 Task: Sort the products in the category "Cereal" by unit price (high first).
Action: Mouse moved to (721, 249)
Screenshot: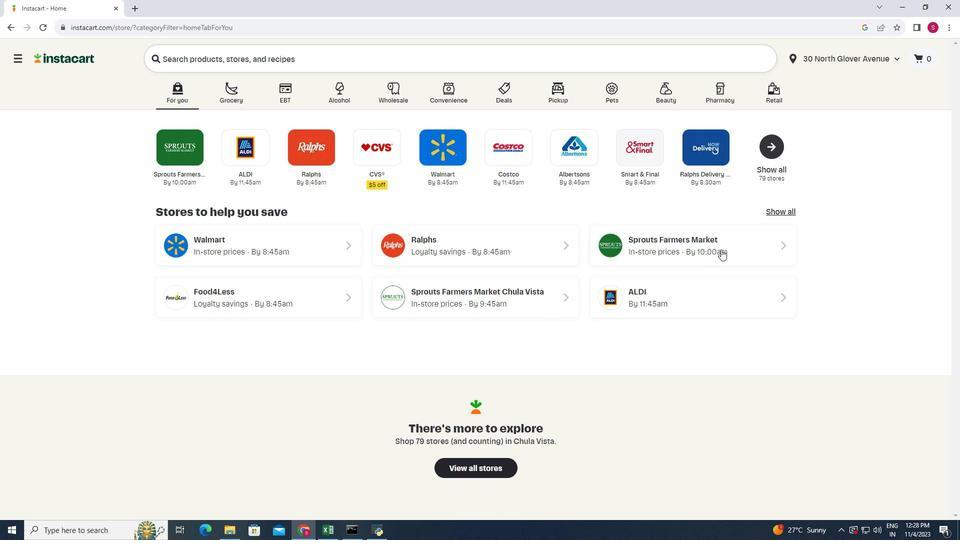 
Action: Mouse pressed left at (721, 249)
Screenshot: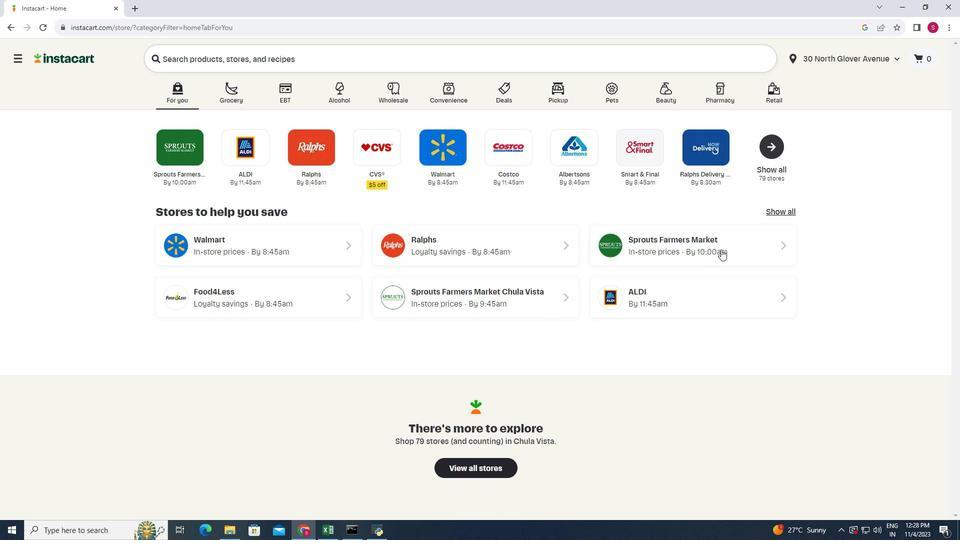 
Action: Mouse moved to (77, 351)
Screenshot: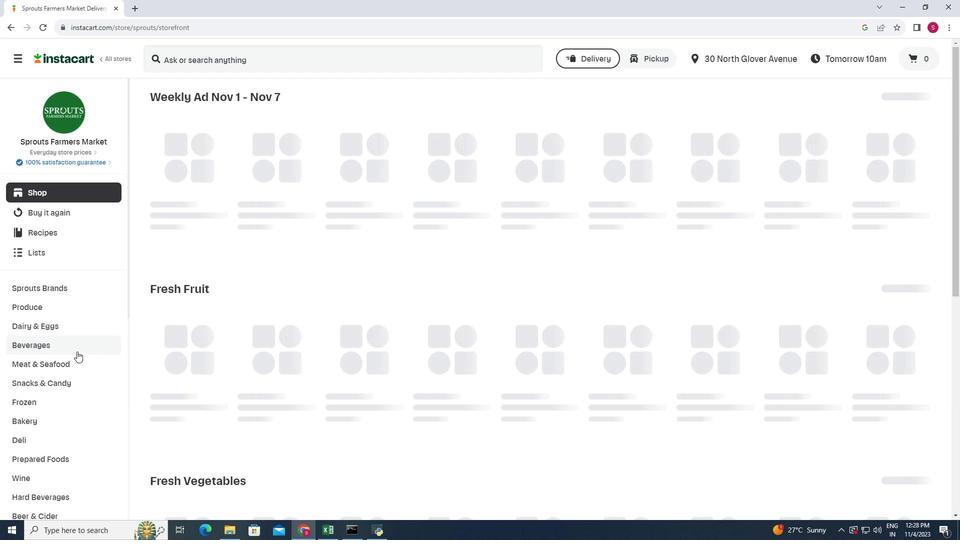 
Action: Mouse scrolled (77, 351) with delta (0, 0)
Screenshot: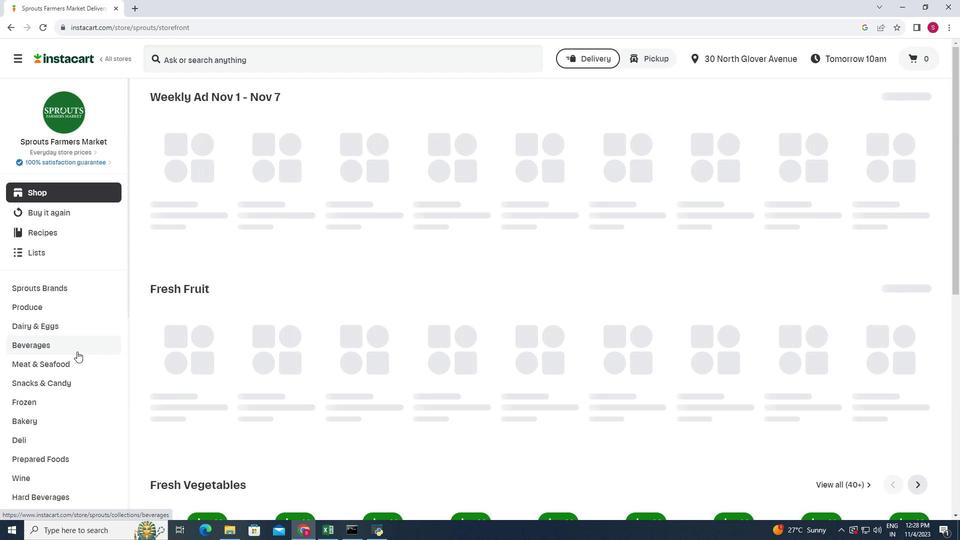 
Action: Mouse scrolled (77, 351) with delta (0, 0)
Screenshot: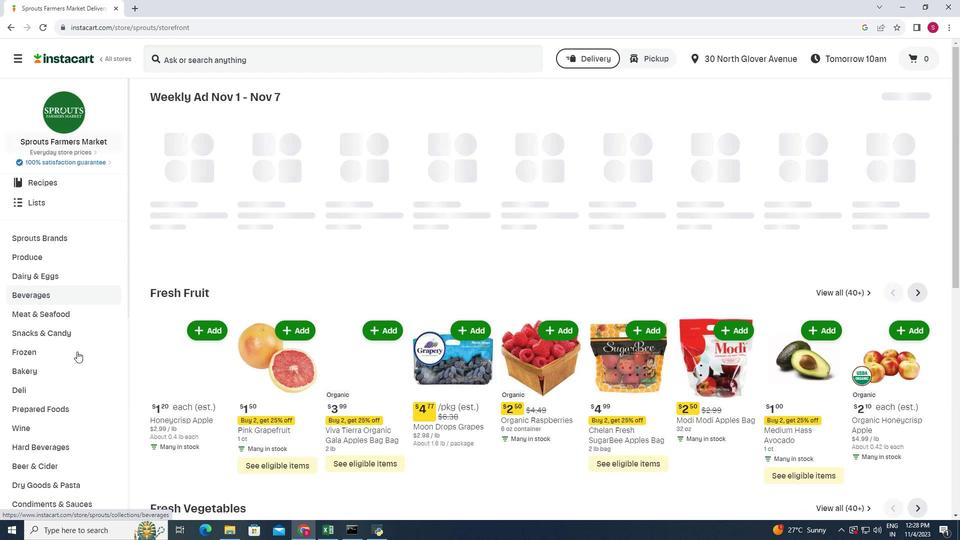 
Action: Mouse scrolled (77, 351) with delta (0, 0)
Screenshot: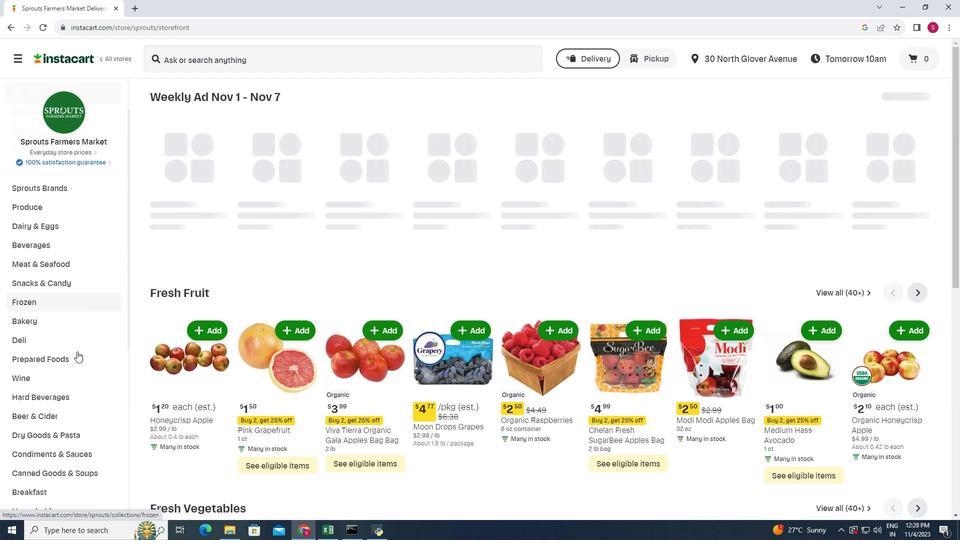 
Action: Mouse moved to (57, 437)
Screenshot: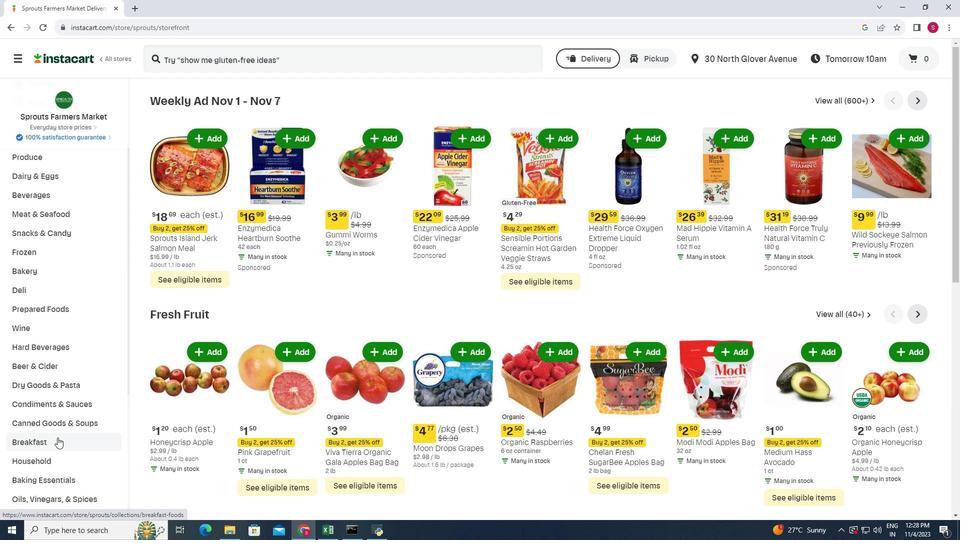 
Action: Mouse pressed left at (57, 437)
Screenshot: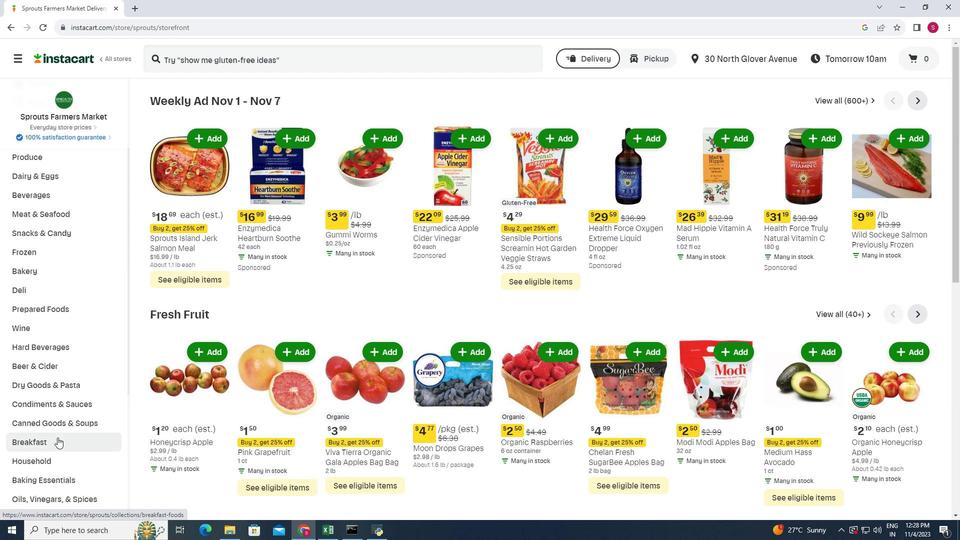 
Action: Mouse moved to (731, 126)
Screenshot: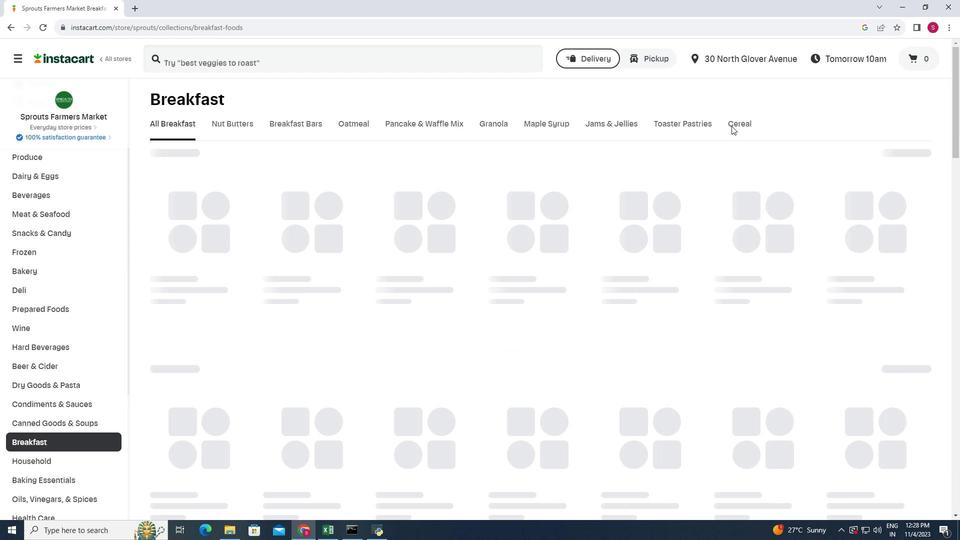 
Action: Mouse pressed left at (731, 126)
Screenshot: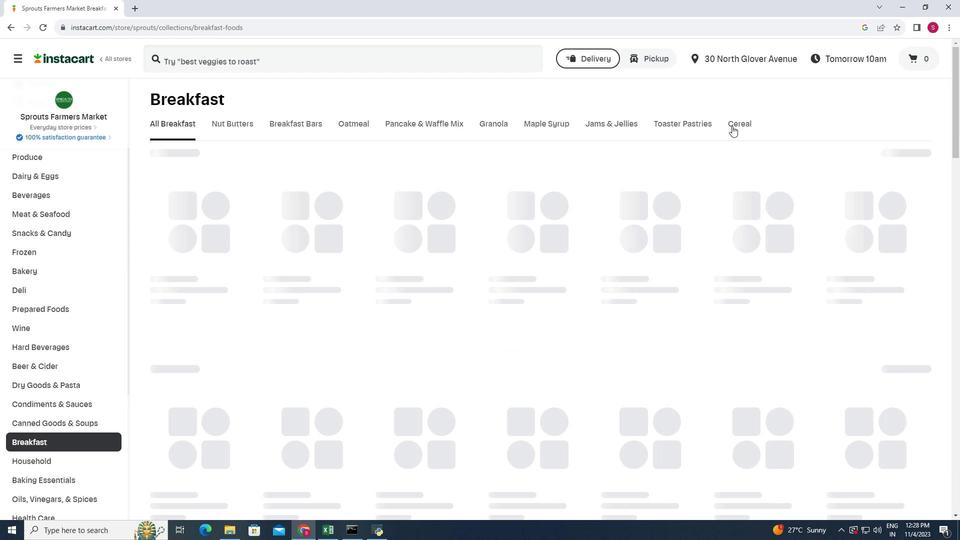 
Action: Mouse moved to (920, 155)
Screenshot: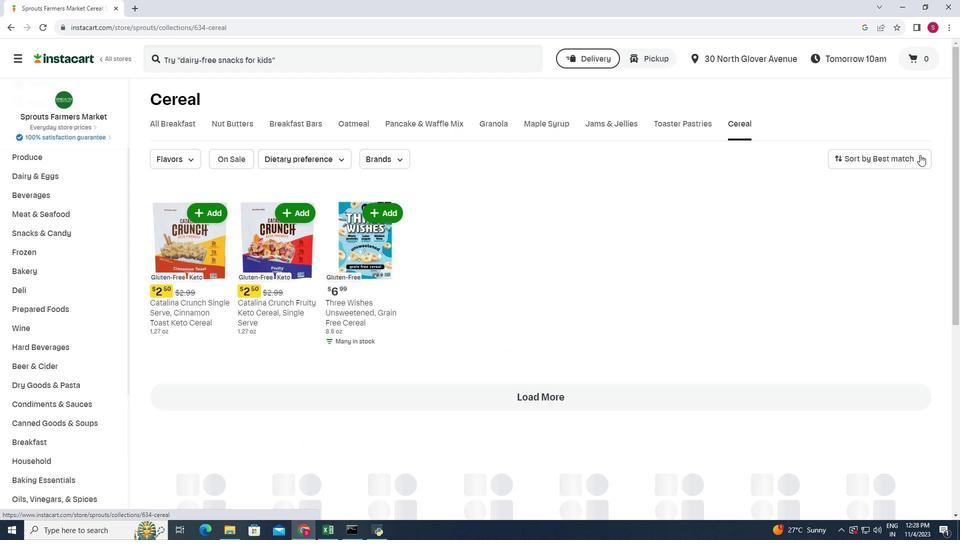 
Action: Mouse pressed left at (920, 155)
Screenshot: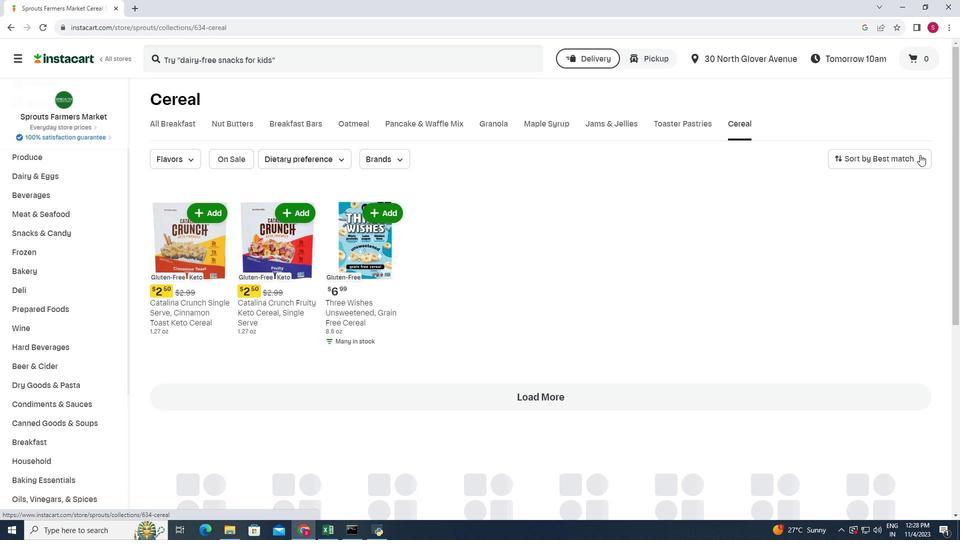 
Action: Mouse moved to (875, 277)
Screenshot: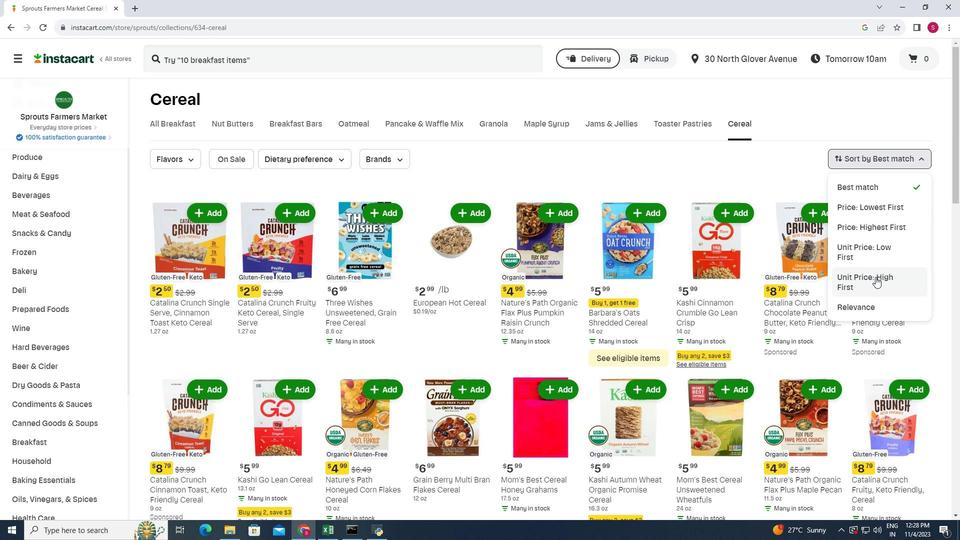 
Action: Mouse pressed left at (875, 277)
Screenshot: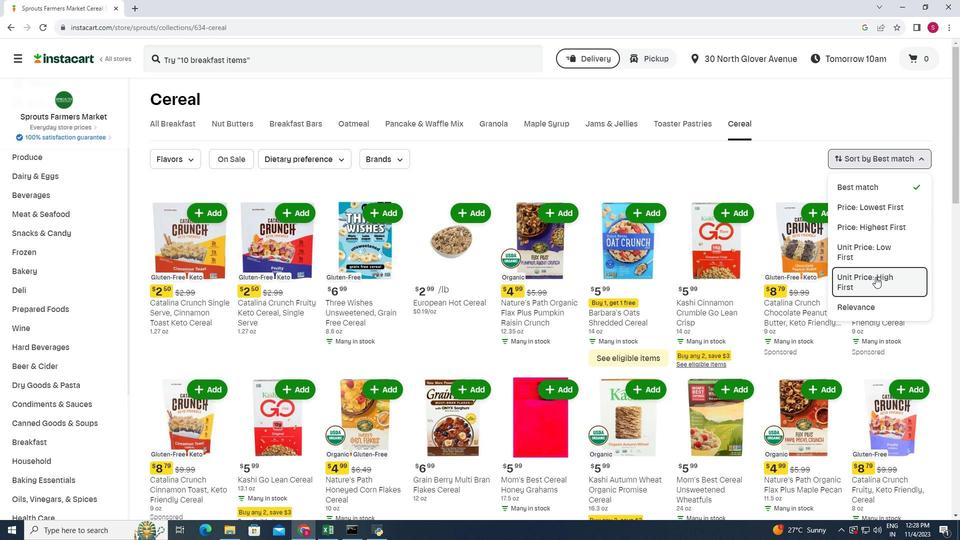 
Action: Mouse moved to (551, 180)
Screenshot: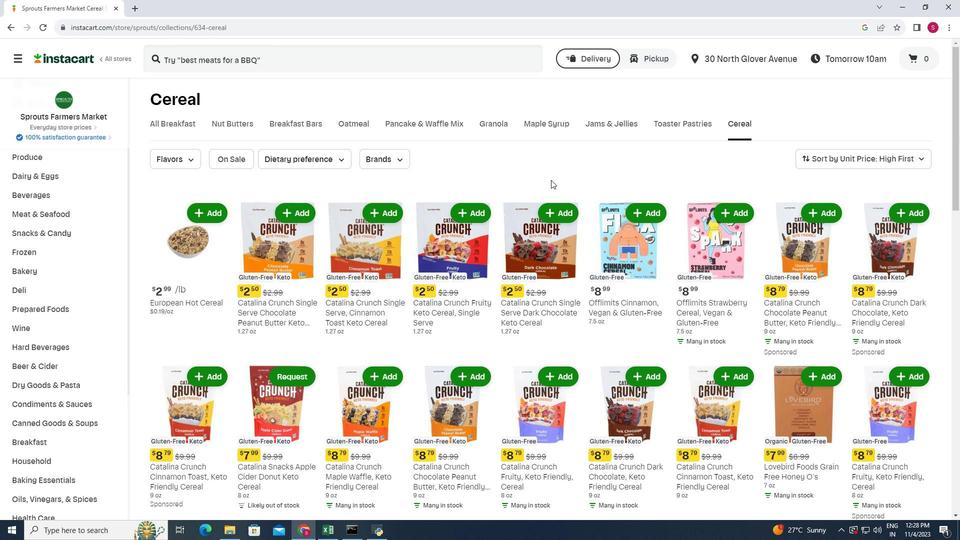 
Action: Mouse scrolled (551, 179) with delta (0, 0)
Screenshot: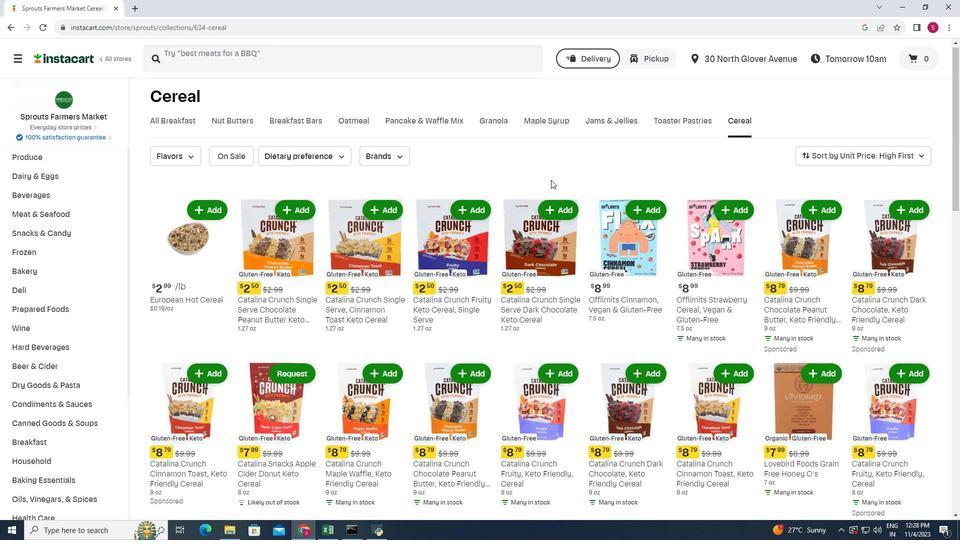 
Action: Mouse scrolled (551, 179) with delta (0, 0)
Screenshot: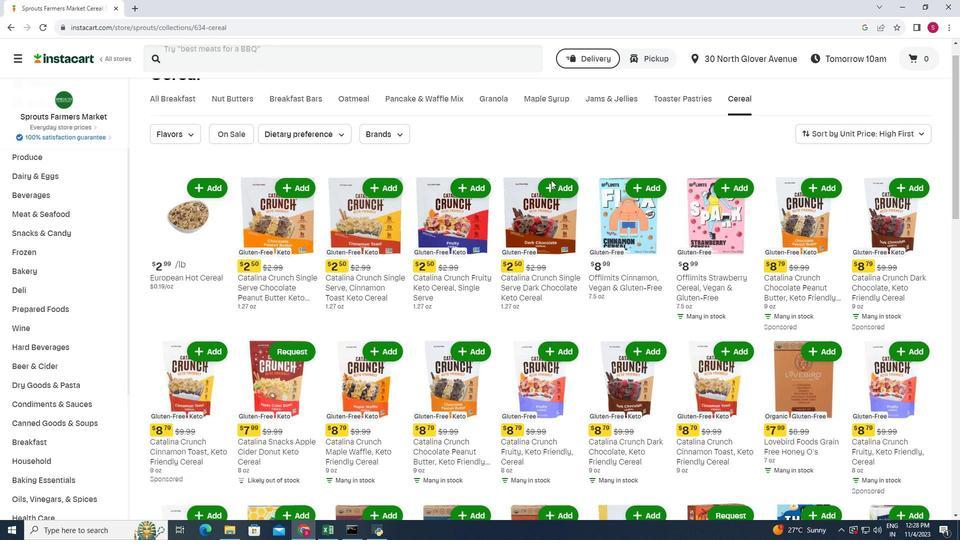 
Action: Mouse moved to (557, 182)
Screenshot: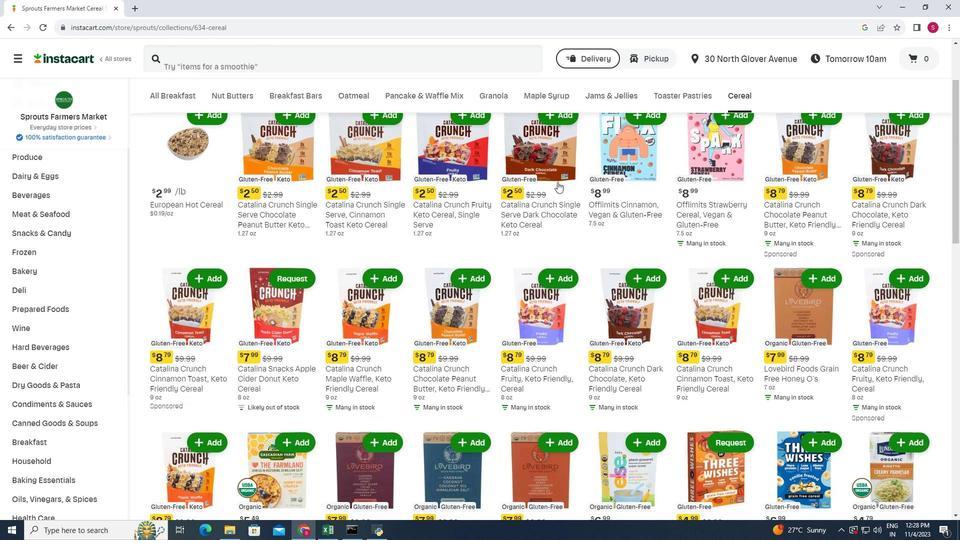 
Action: Mouse scrolled (557, 181) with delta (0, 0)
Screenshot: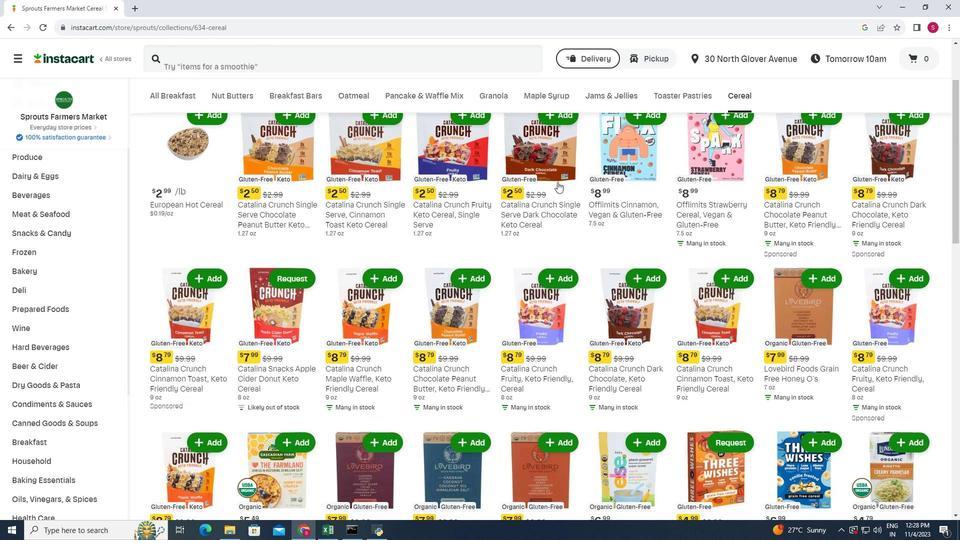 
Action: Mouse moved to (563, 183)
Screenshot: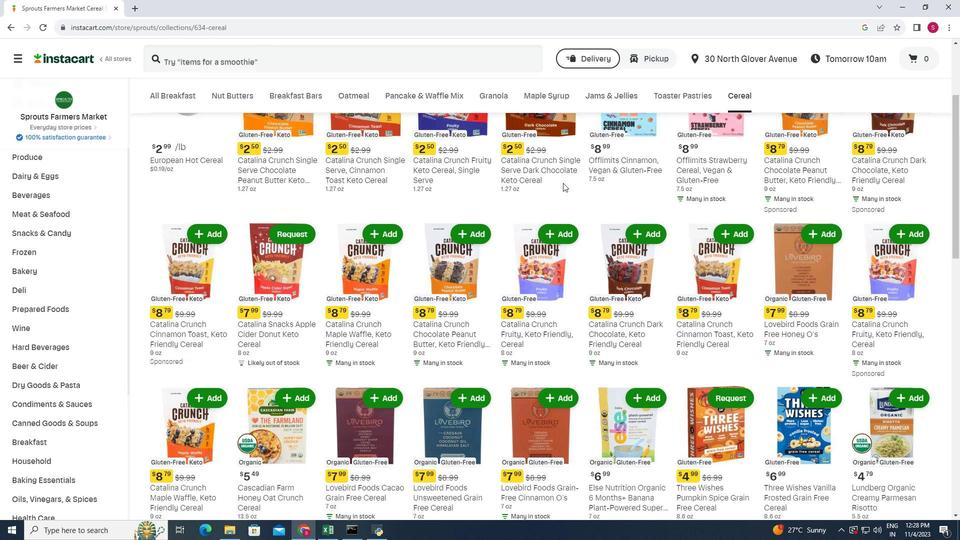 
Action: Mouse scrolled (563, 182) with delta (0, 0)
Screenshot: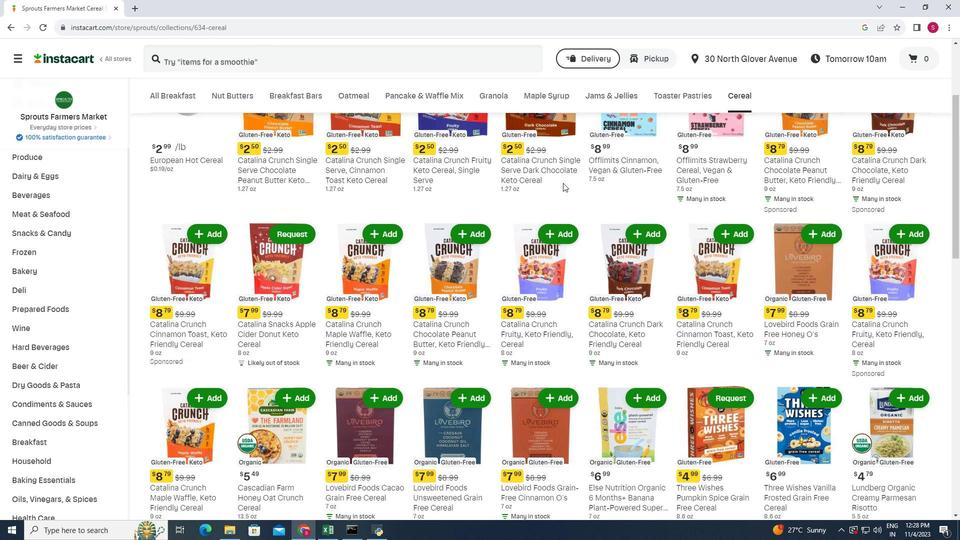 
Action: Mouse scrolled (563, 182) with delta (0, 0)
Screenshot: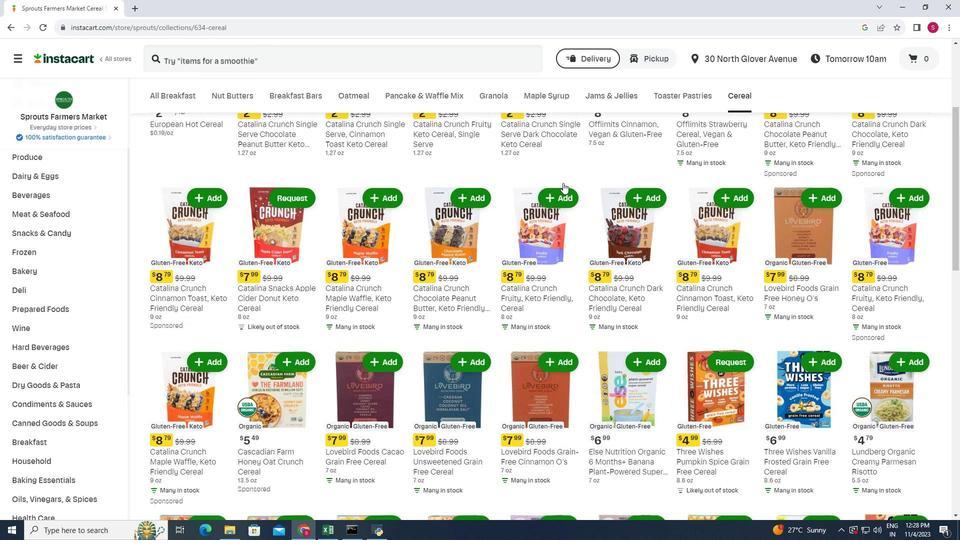 
Action: Mouse moved to (563, 183)
Screenshot: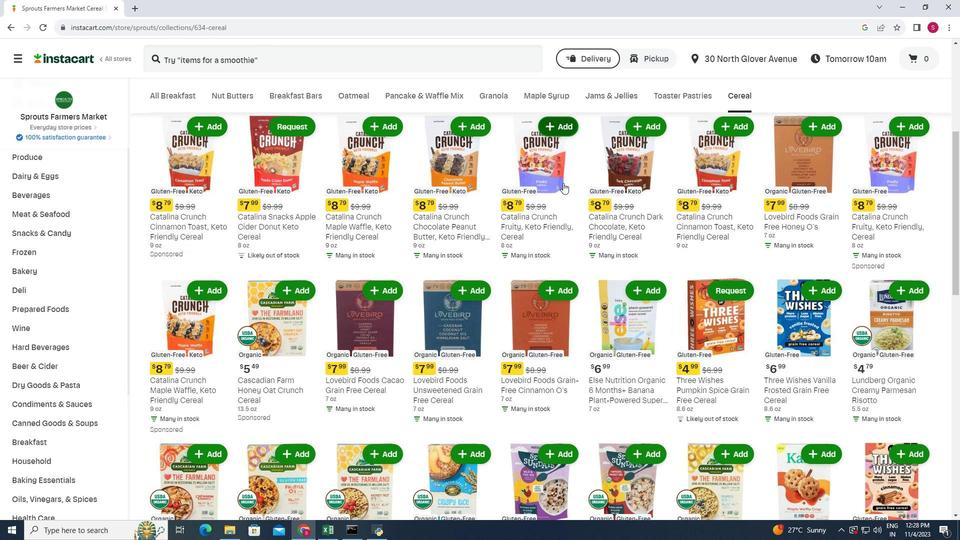 
Action: Mouse scrolled (563, 182) with delta (0, 0)
Screenshot: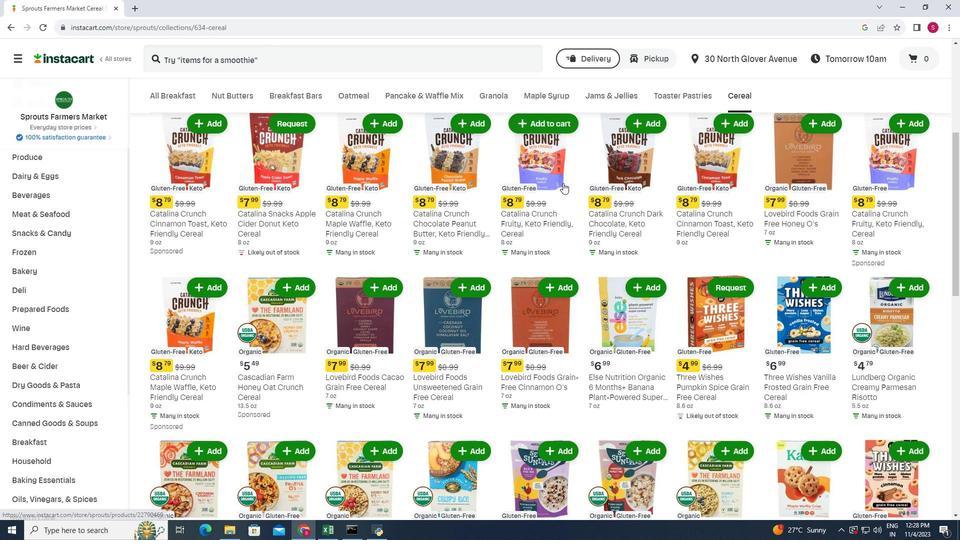
Action: Mouse scrolled (563, 182) with delta (0, 0)
Screenshot: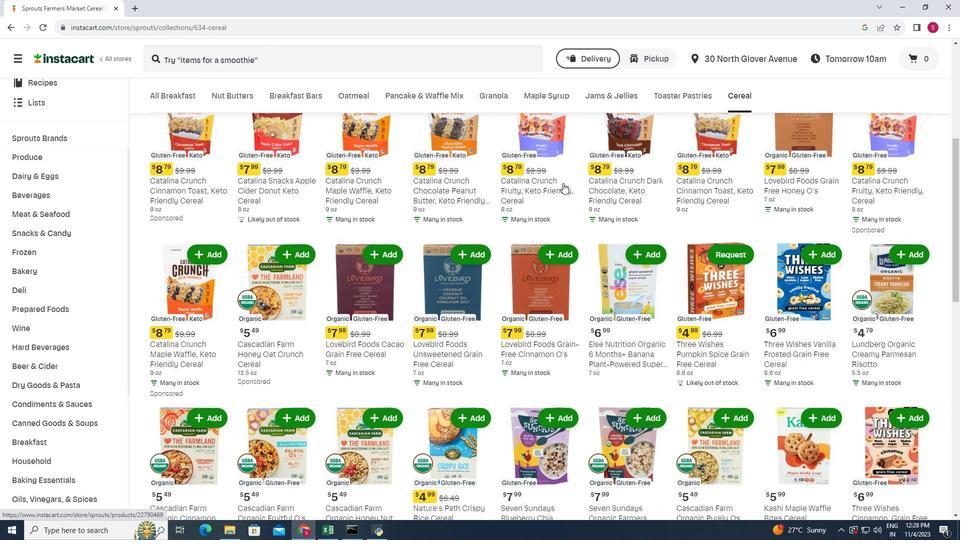 
Action: Mouse scrolled (563, 182) with delta (0, 0)
Screenshot: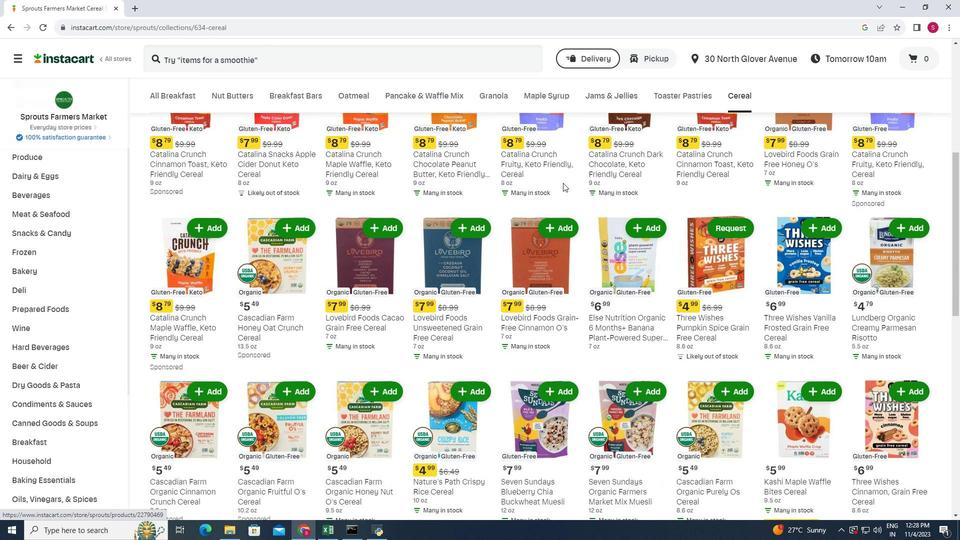 
Action: Mouse scrolled (563, 182) with delta (0, 0)
Screenshot: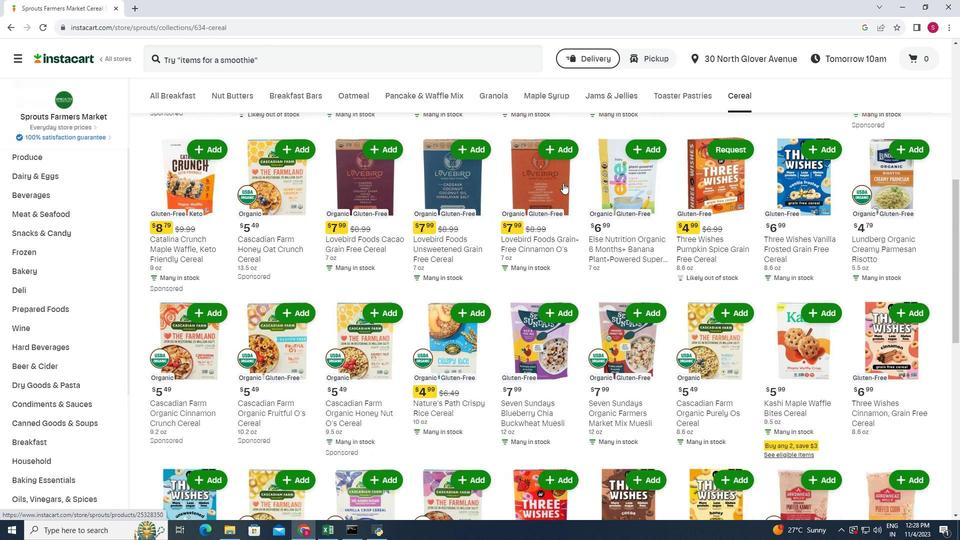 
Action: Mouse scrolled (563, 182) with delta (0, 0)
Screenshot: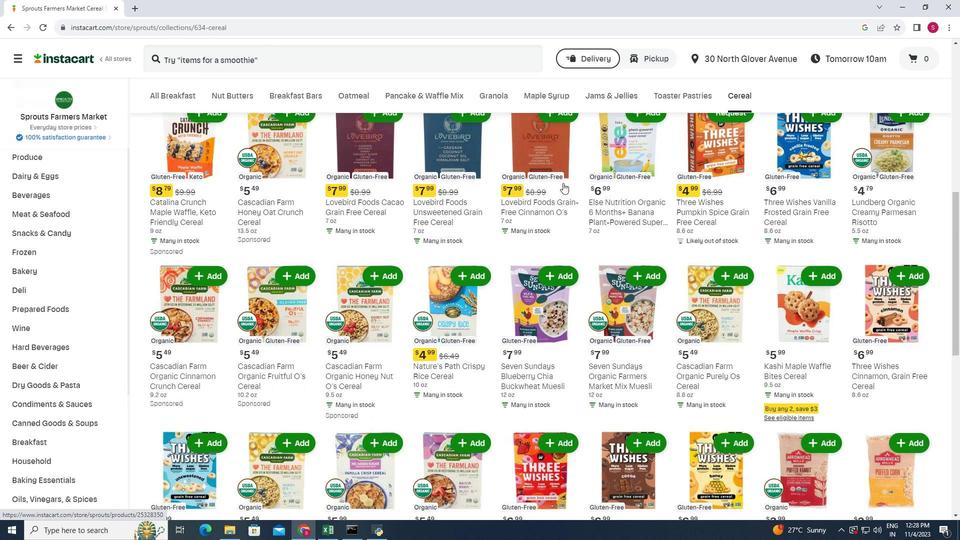 
Action: Mouse scrolled (563, 182) with delta (0, 0)
Screenshot: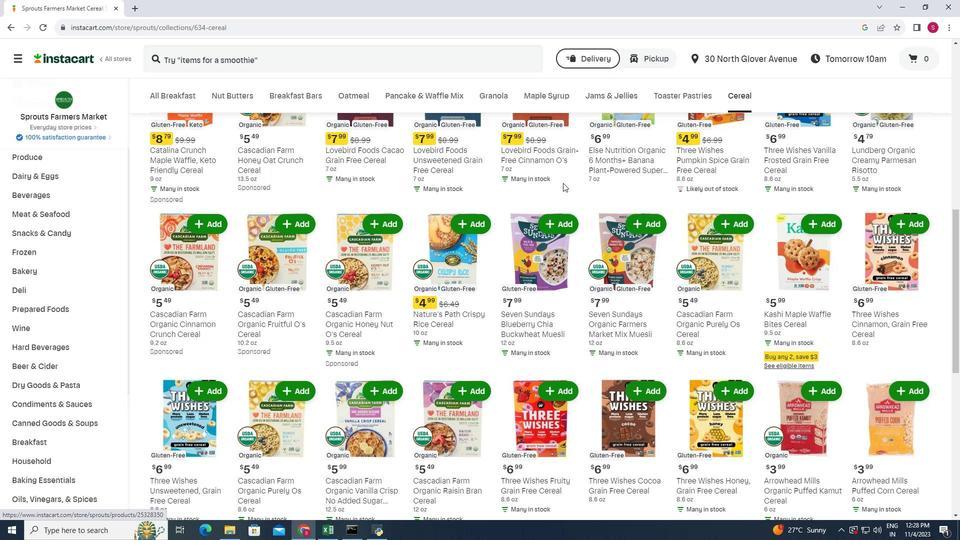 
Action: Mouse scrolled (563, 182) with delta (0, 0)
Screenshot: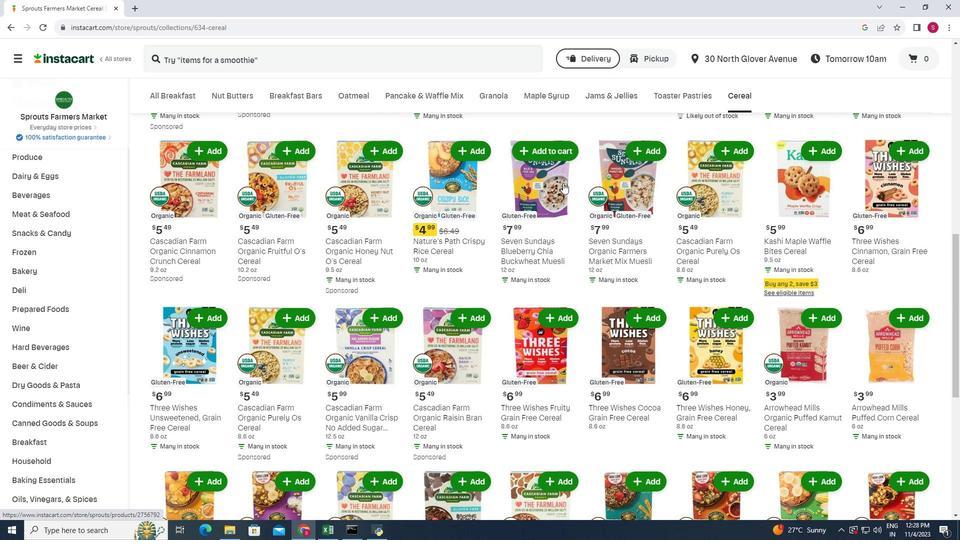 
Action: Mouse scrolled (563, 182) with delta (0, 0)
Screenshot: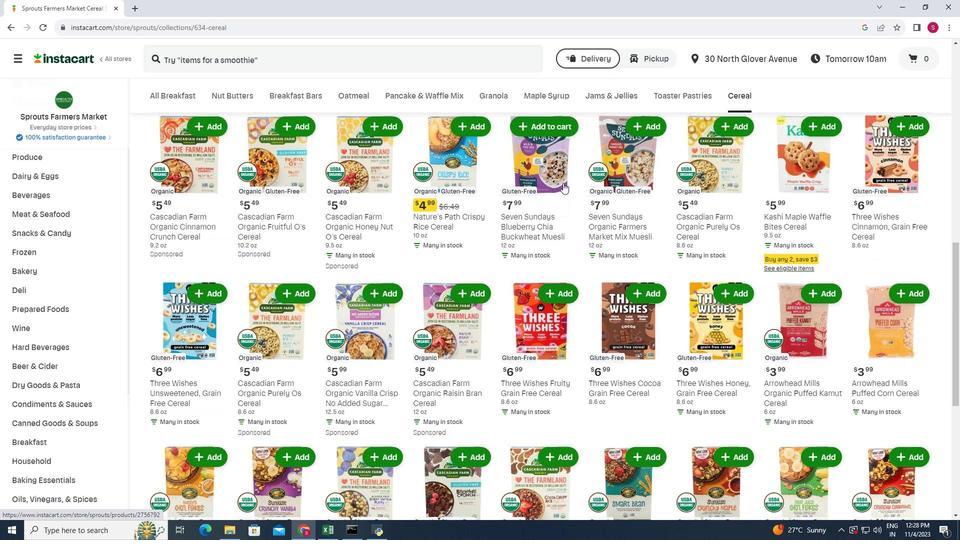 
Action: Mouse scrolled (563, 182) with delta (0, 0)
Screenshot: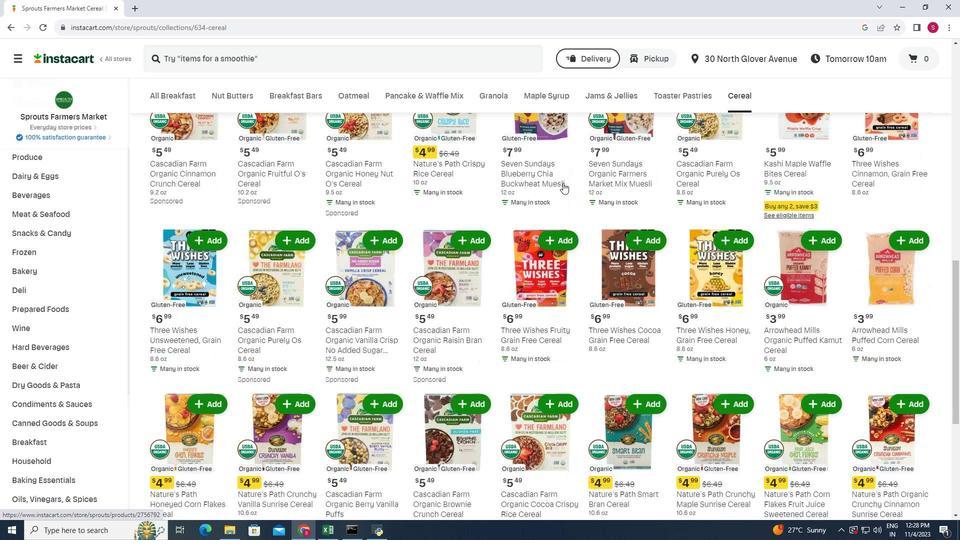 
Action: Mouse scrolled (563, 182) with delta (0, 0)
Screenshot: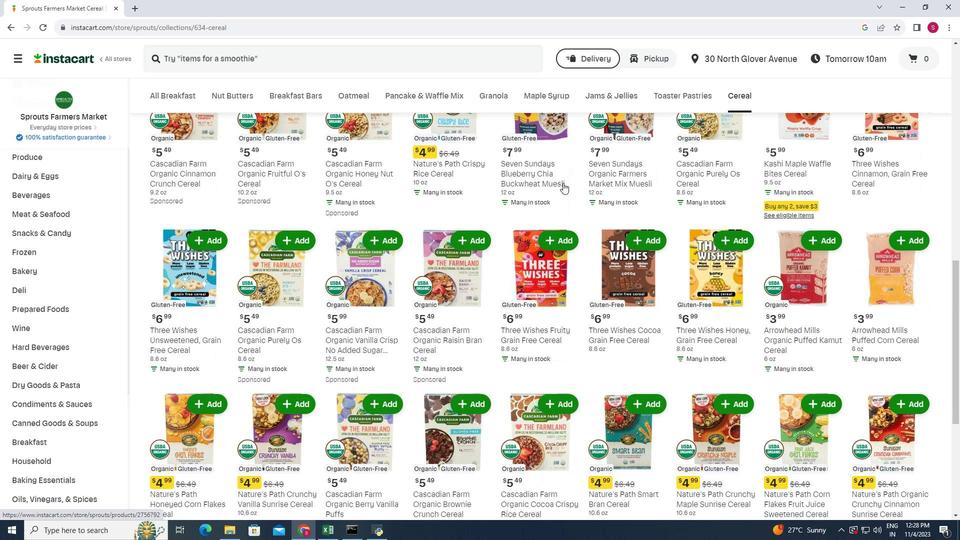 
Action: Mouse scrolled (563, 182) with delta (0, 0)
Screenshot: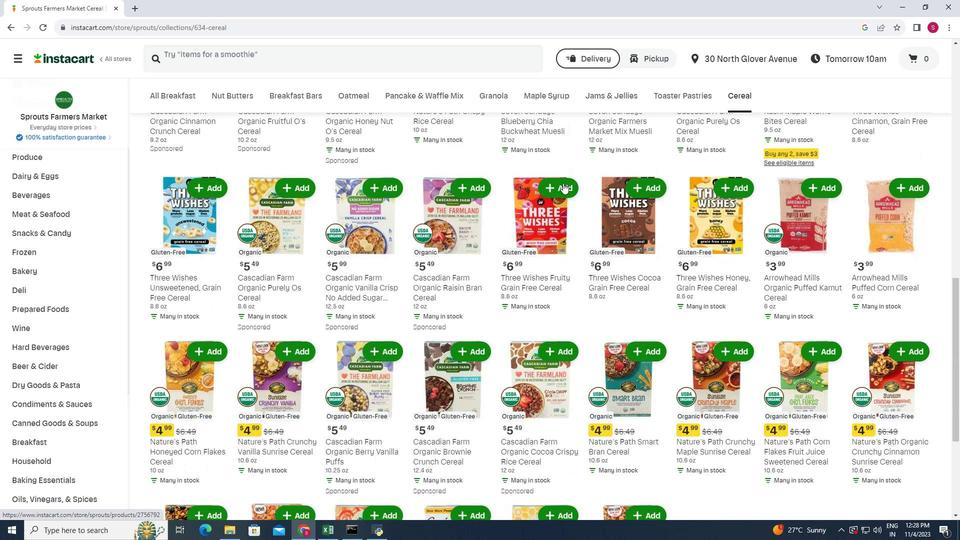 
Action: Mouse scrolled (563, 182) with delta (0, 0)
Screenshot: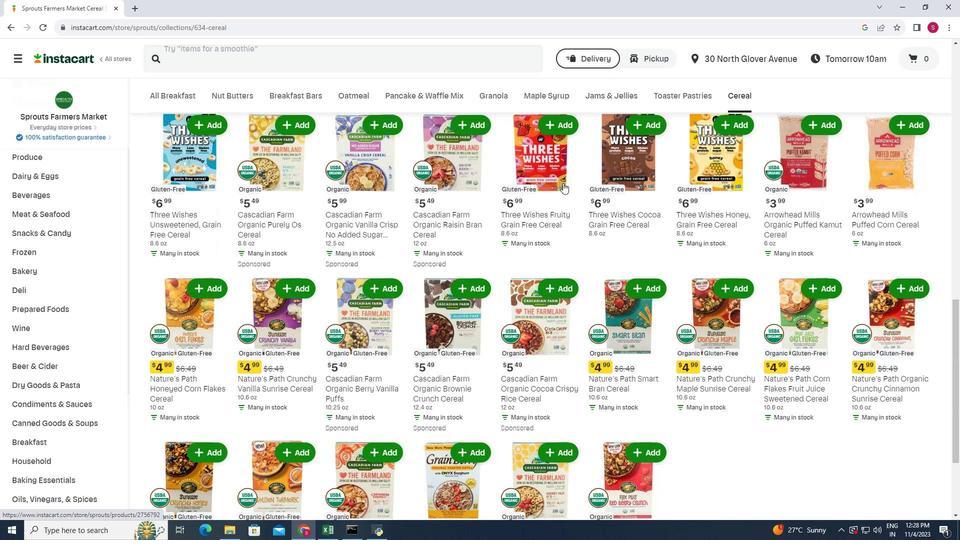 
Action: Mouse scrolled (563, 182) with delta (0, 0)
Screenshot: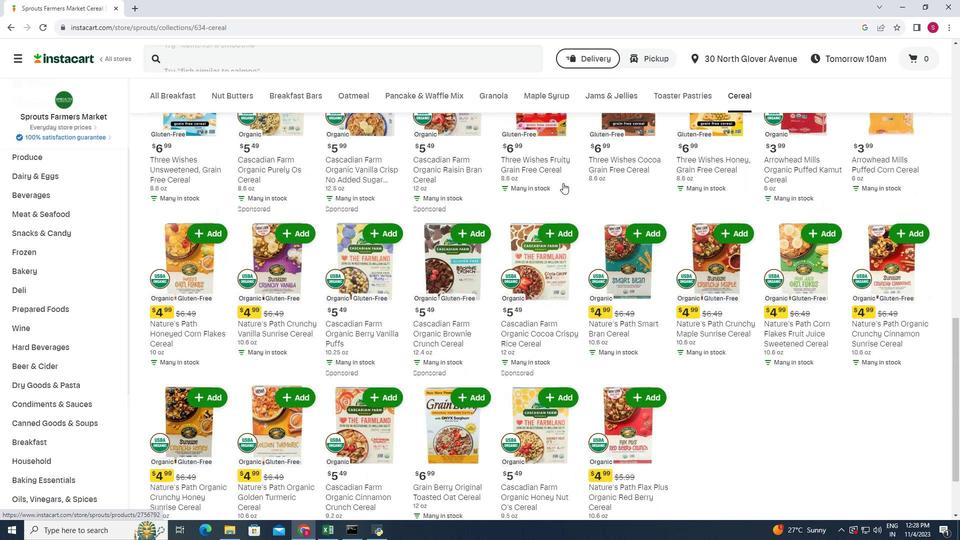 
Action: Mouse moved to (564, 183)
Screenshot: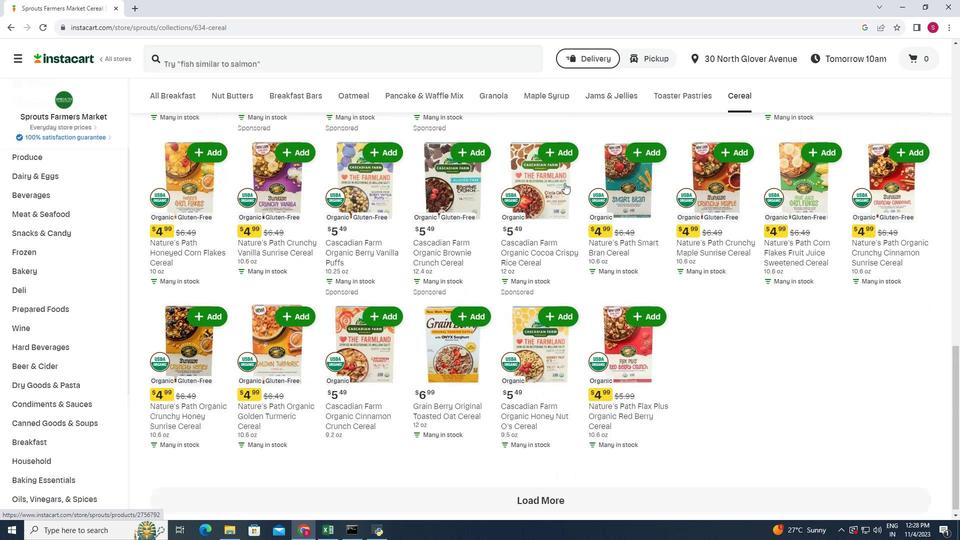 
Action: Mouse scrolled (564, 182) with delta (0, 0)
Screenshot: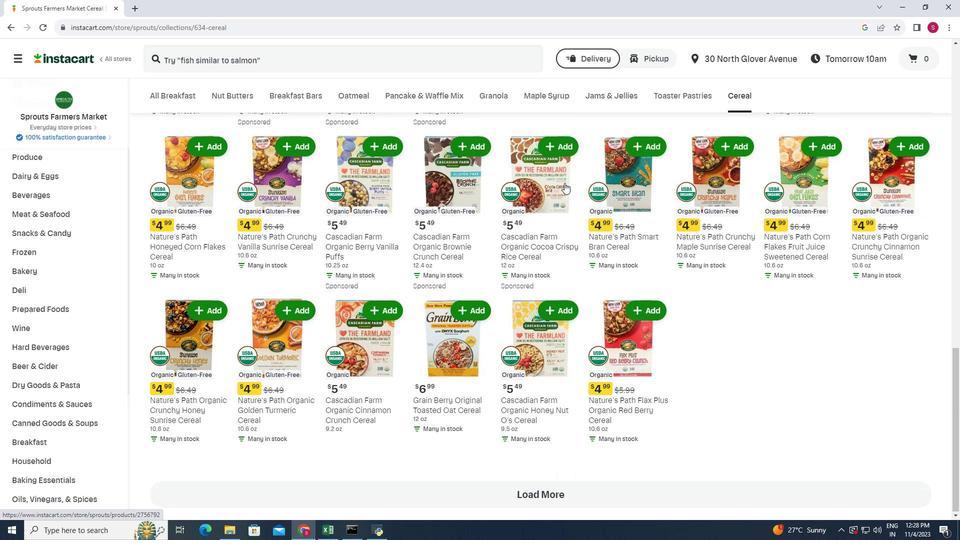 
Action: Mouse scrolled (564, 182) with delta (0, 0)
Screenshot: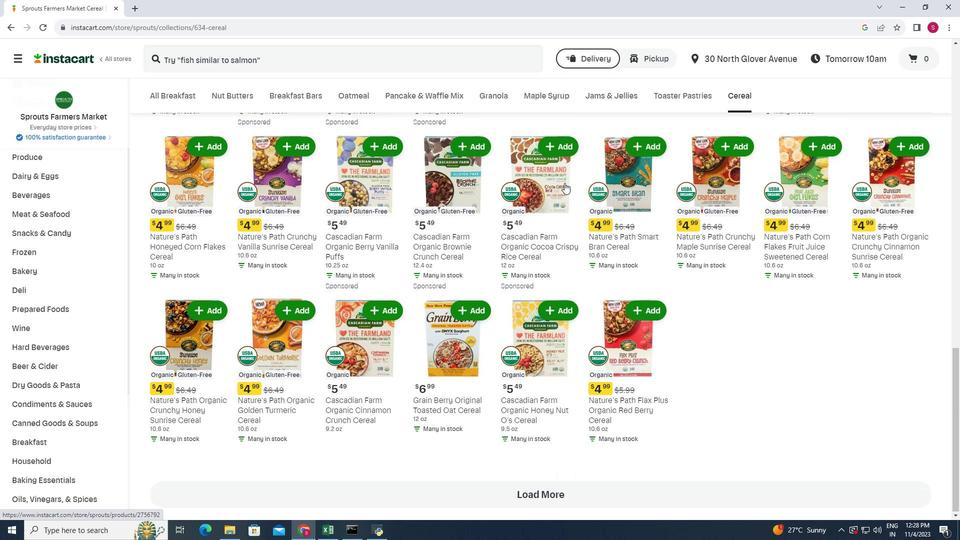 
Action: Mouse scrolled (564, 182) with delta (0, 0)
Screenshot: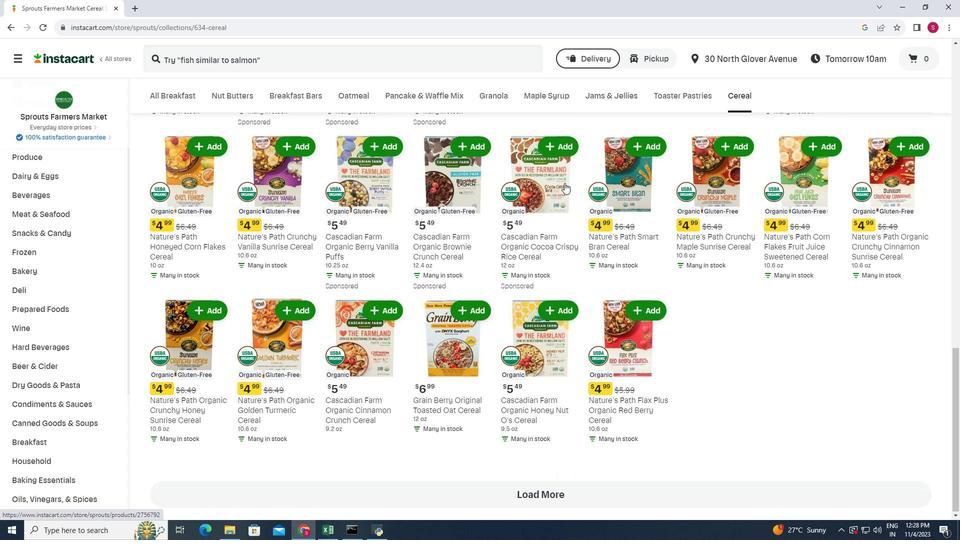 
Action: Mouse scrolled (564, 182) with delta (0, 0)
Screenshot: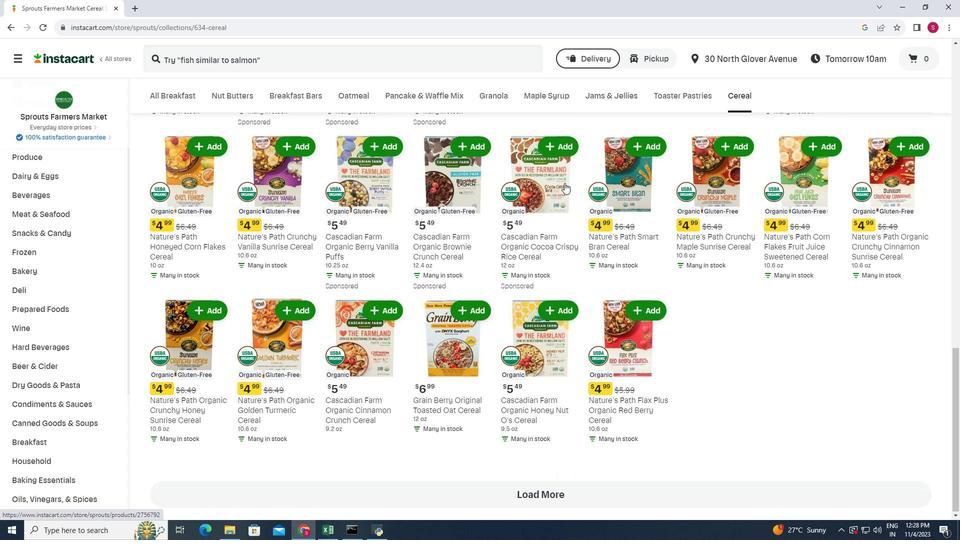 
Action: Mouse scrolled (564, 182) with delta (0, 0)
Screenshot: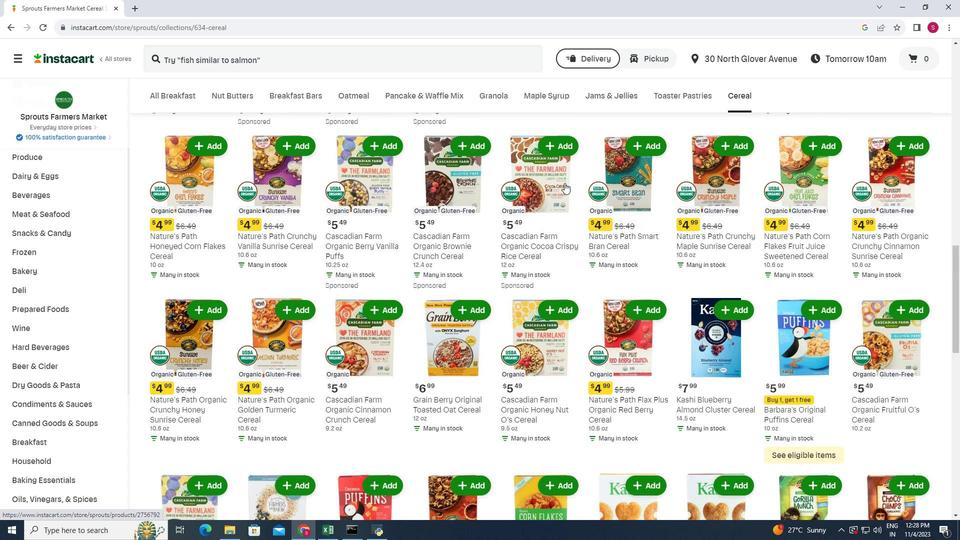 
Action: Mouse scrolled (564, 182) with delta (0, 0)
Screenshot: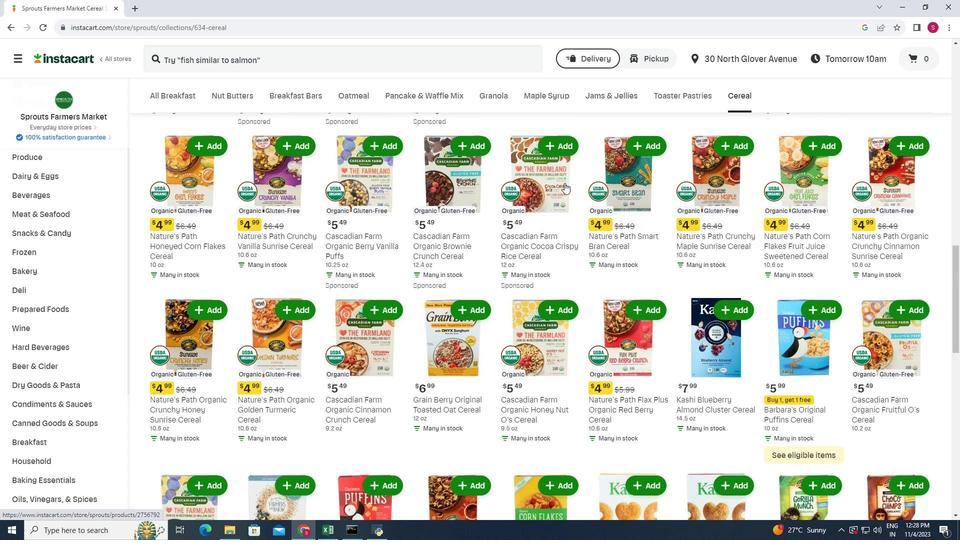 
Action: Mouse moved to (564, 183)
Screenshot: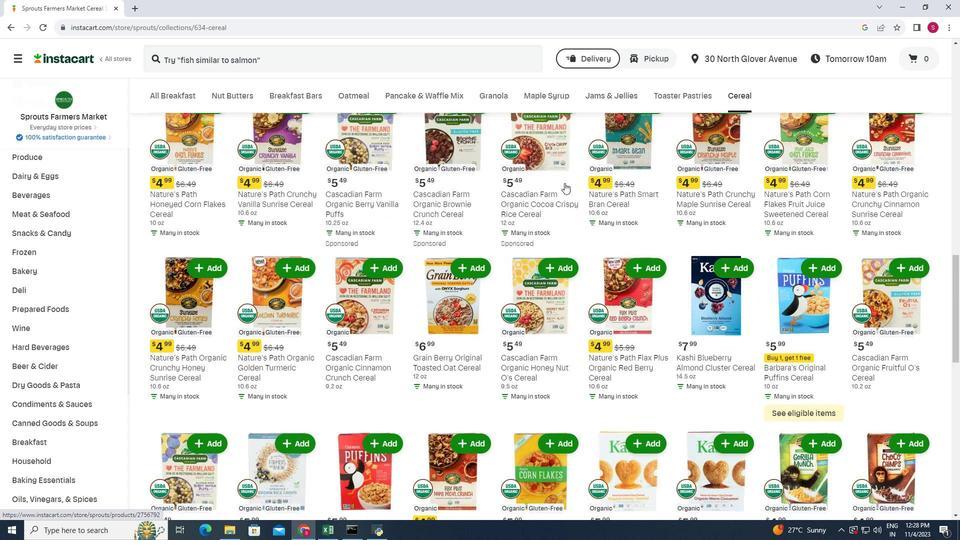 
